 Task: Add a signature Brian Hall containing 'Have a great weekend, Brian Hall' to email address softage.1@softage.net and add a folder Books
Action: Mouse moved to (607, 262)
Screenshot: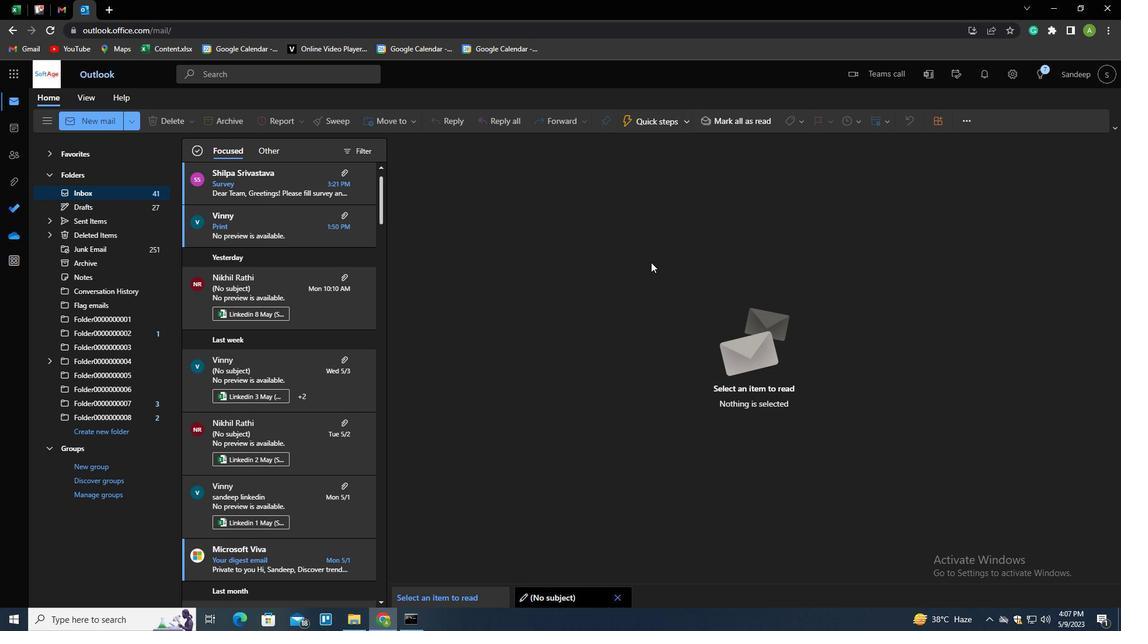 
Action: Key pressed n
Screenshot: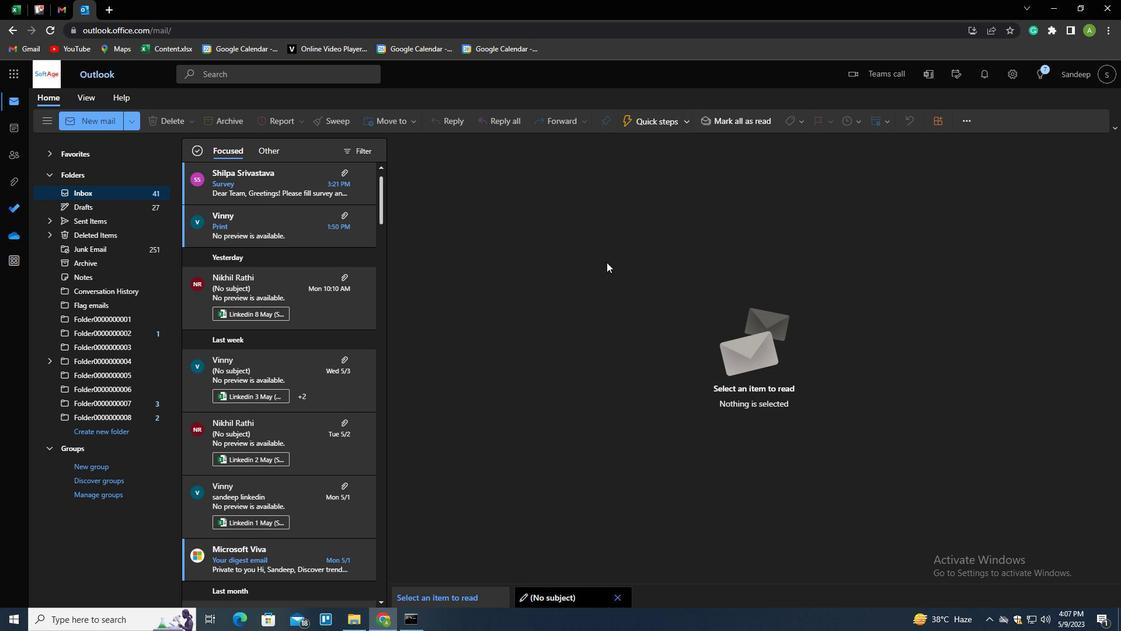 
Action: Mouse moved to (782, 124)
Screenshot: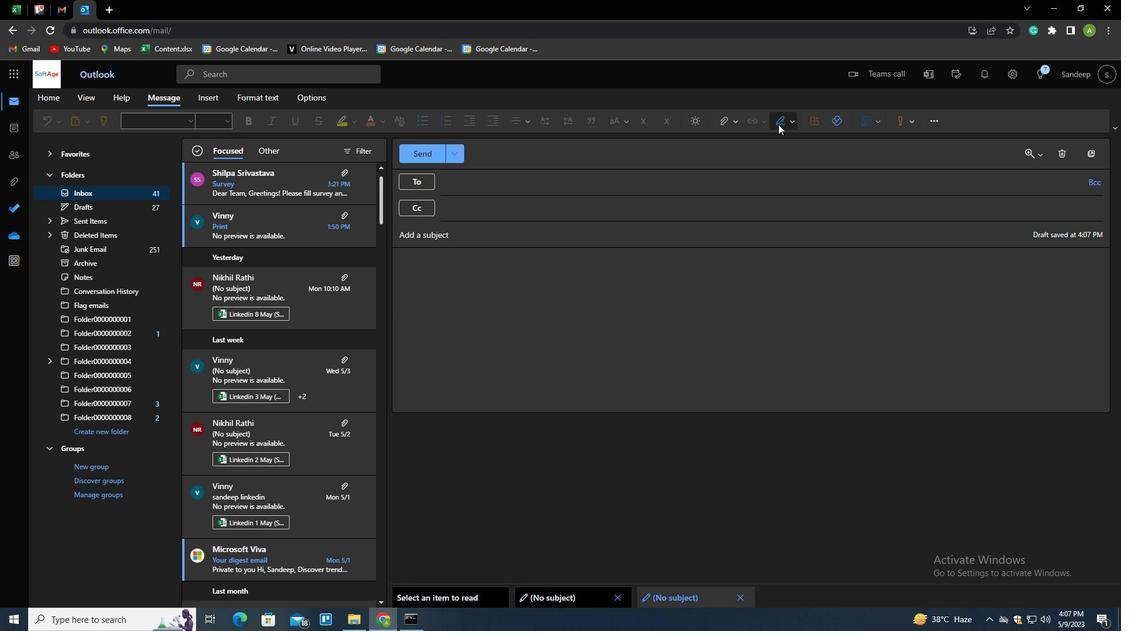 
Action: Mouse pressed left at (782, 124)
Screenshot: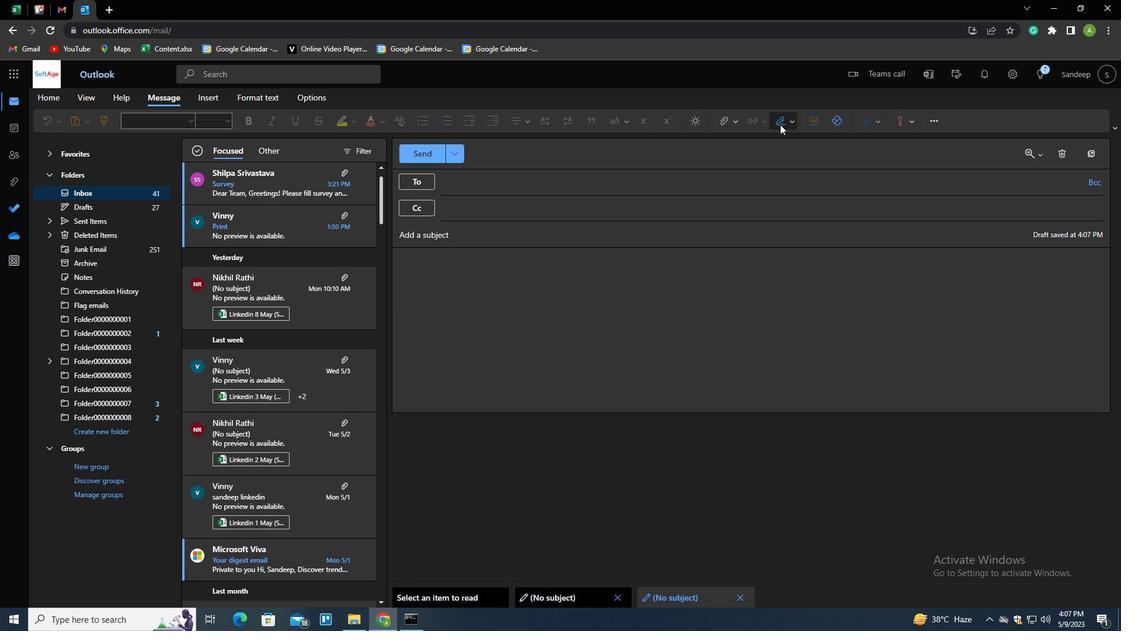 
Action: Mouse moved to (774, 144)
Screenshot: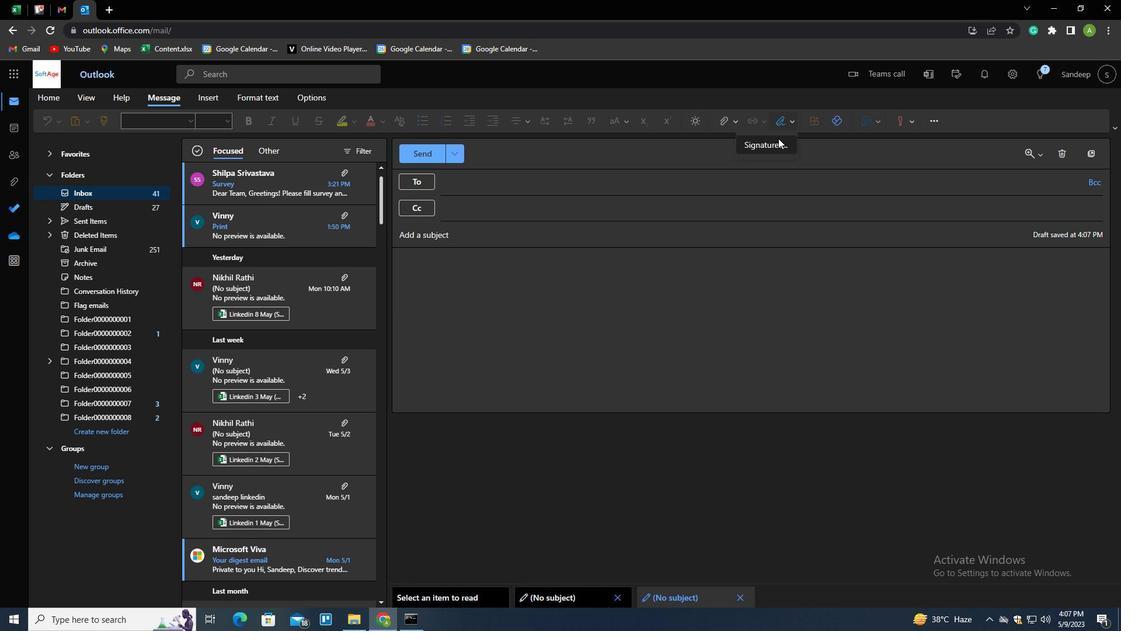 
Action: Mouse pressed left at (774, 144)
Screenshot: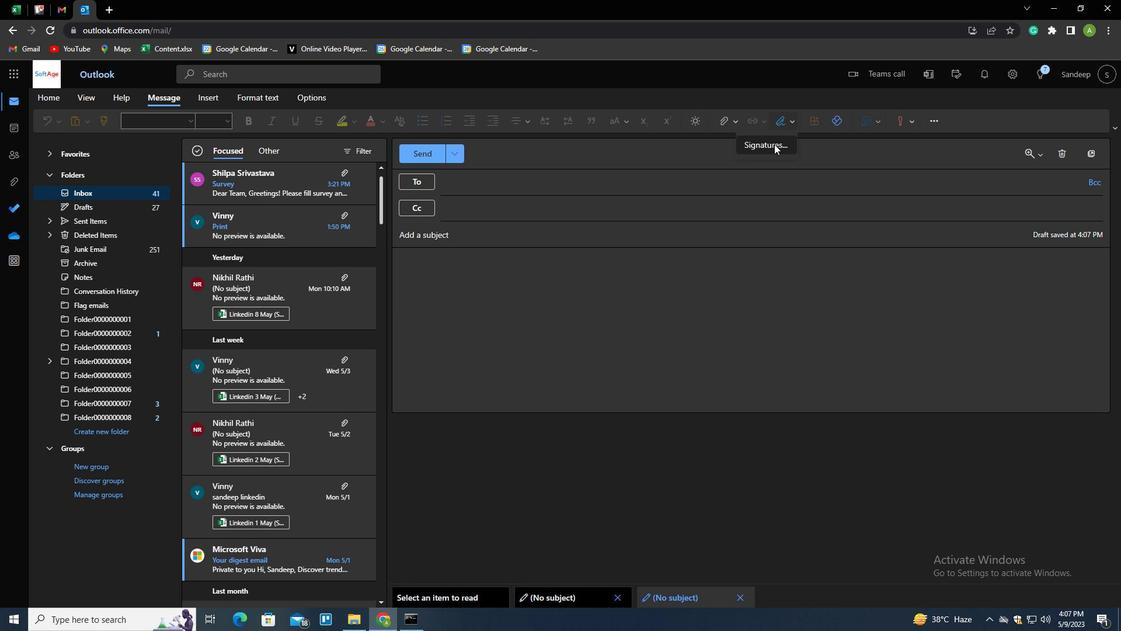 
Action: Mouse moved to (706, 215)
Screenshot: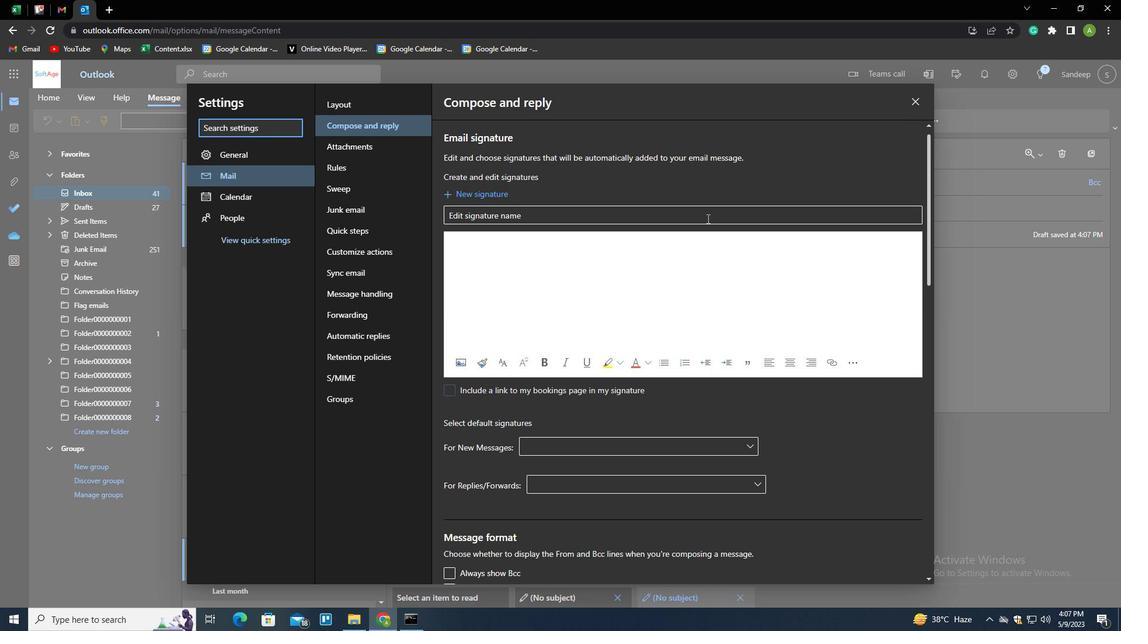
Action: Mouse pressed left at (706, 215)
Screenshot: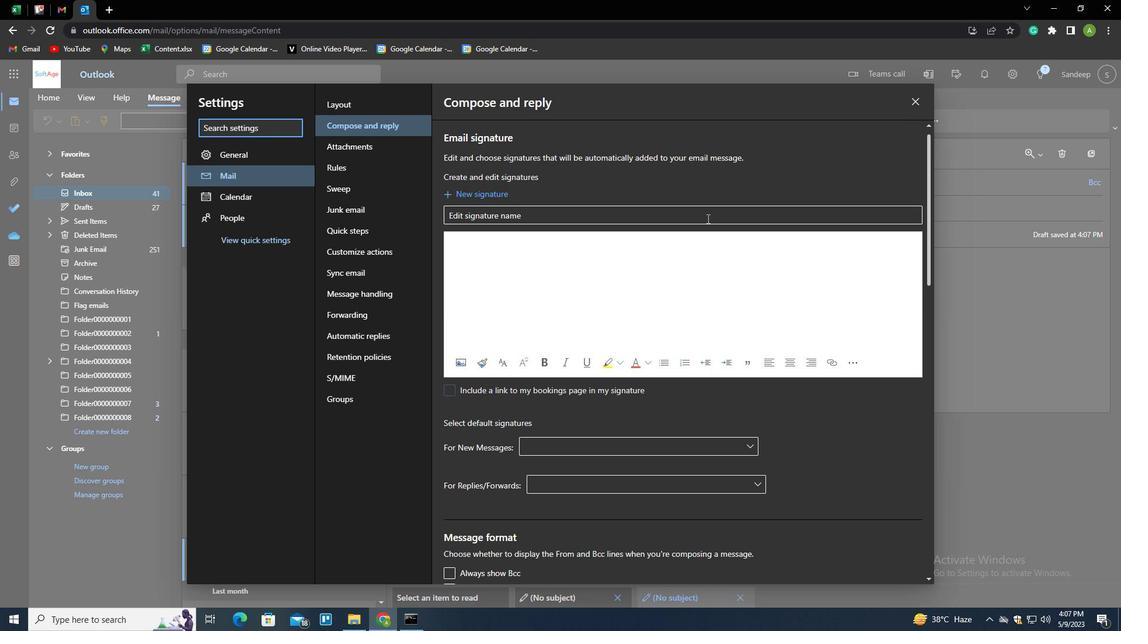 
Action: Key pressed <Key.shift>BRIAN<Key.space><Key.shift>HALL
Screenshot: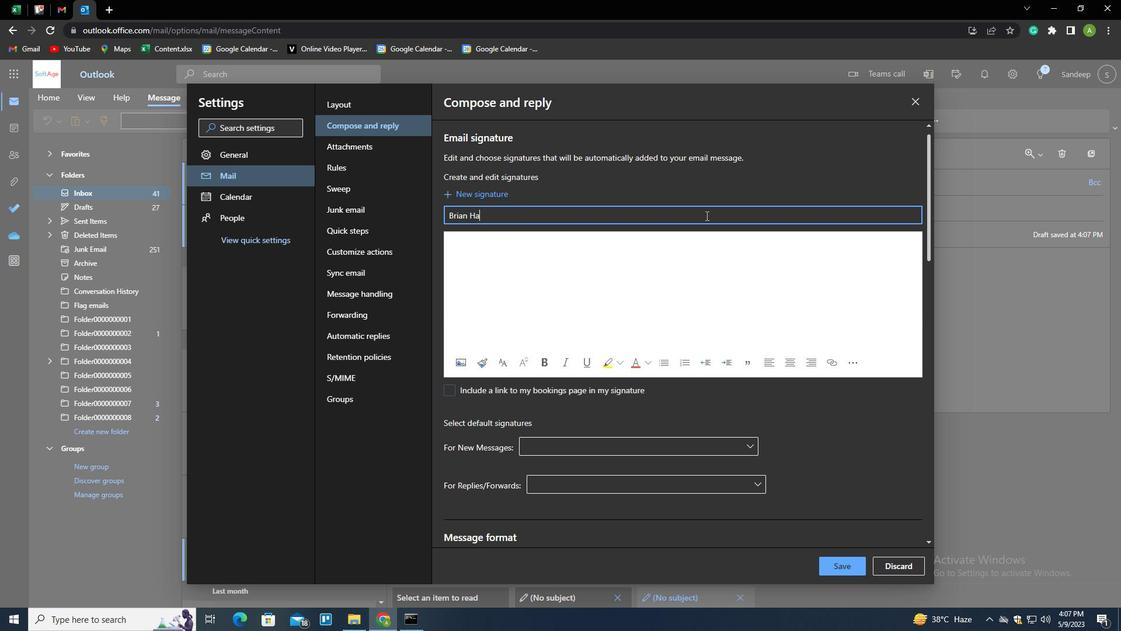 
Action: Mouse moved to (672, 255)
Screenshot: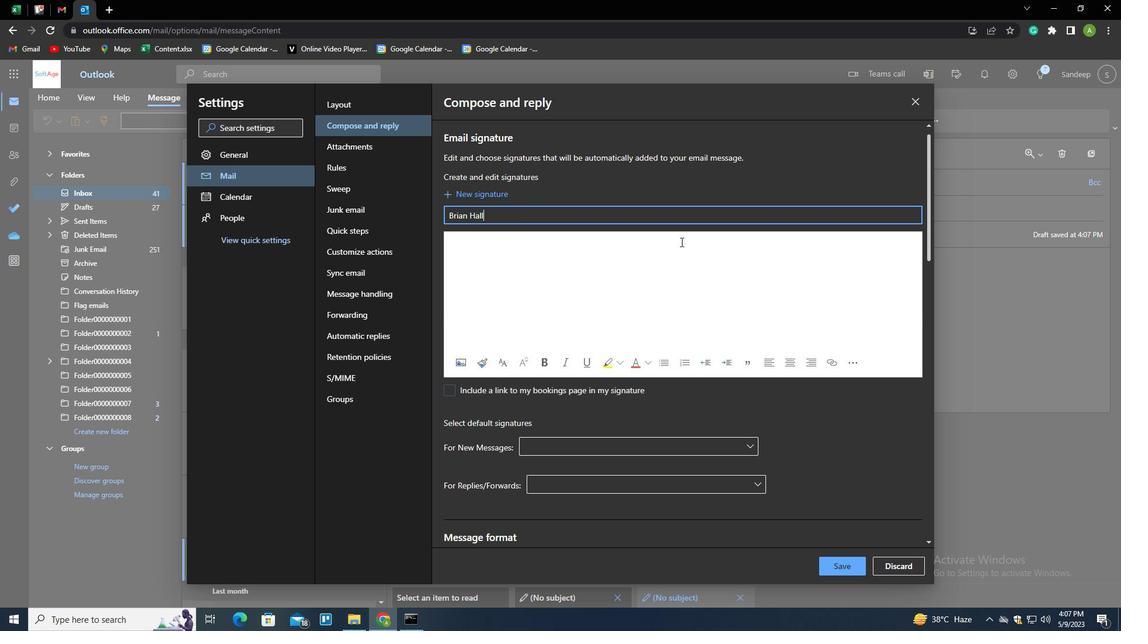 
Action: Mouse pressed left at (672, 255)
Screenshot: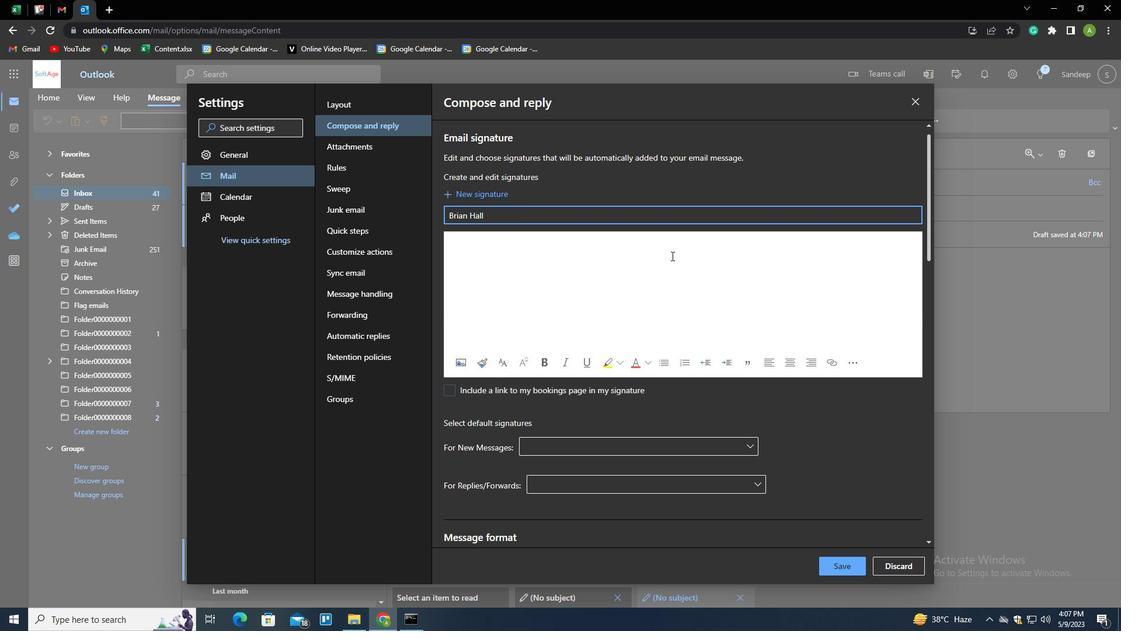 
Action: Key pressed <Key.shift_r><Key.enter><Key.enter><Key.enter><Key.enter><Key.enter><Key.enter><Key.enter><Key.shift>HAVE<Key.space>A<Key.space><Key.shift>G<Key.backspace>GRA<Key.backspace>EAT<Key.space>WEEKEND,<Key.shift_r><Key.enter><Key.shift>BREAN<Key.backspace><Key.backspace><Key.backspace>IAN<Key.space><Key.shift>HALL
Screenshot: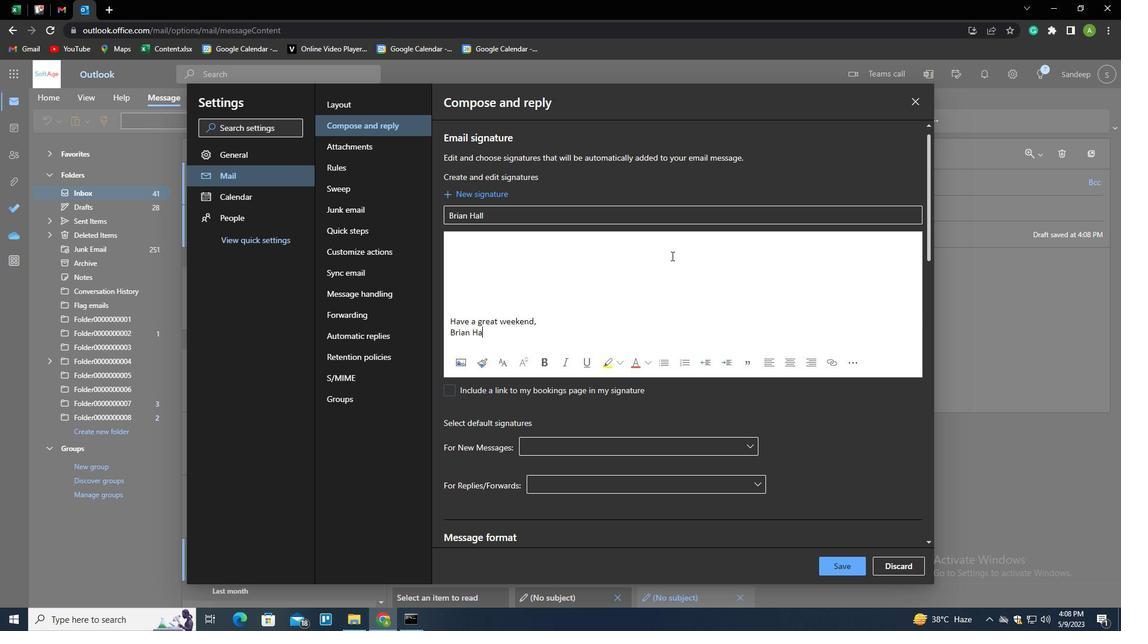 
Action: Mouse moved to (846, 566)
Screenshot: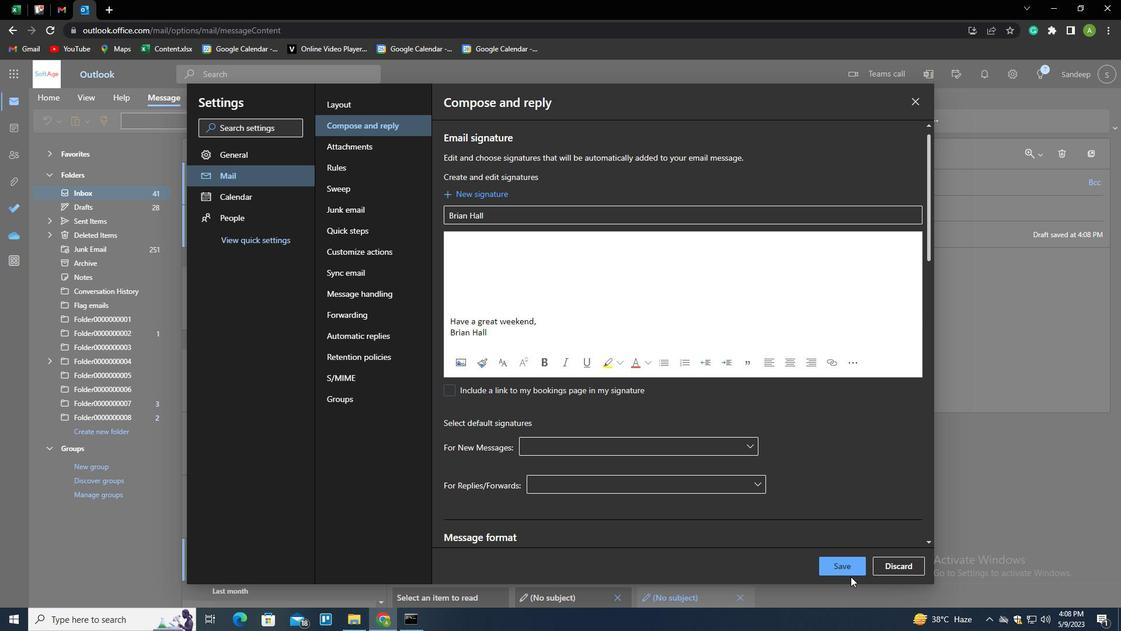 
Action: Mouse pressed left at (846, 566)
Screenshot: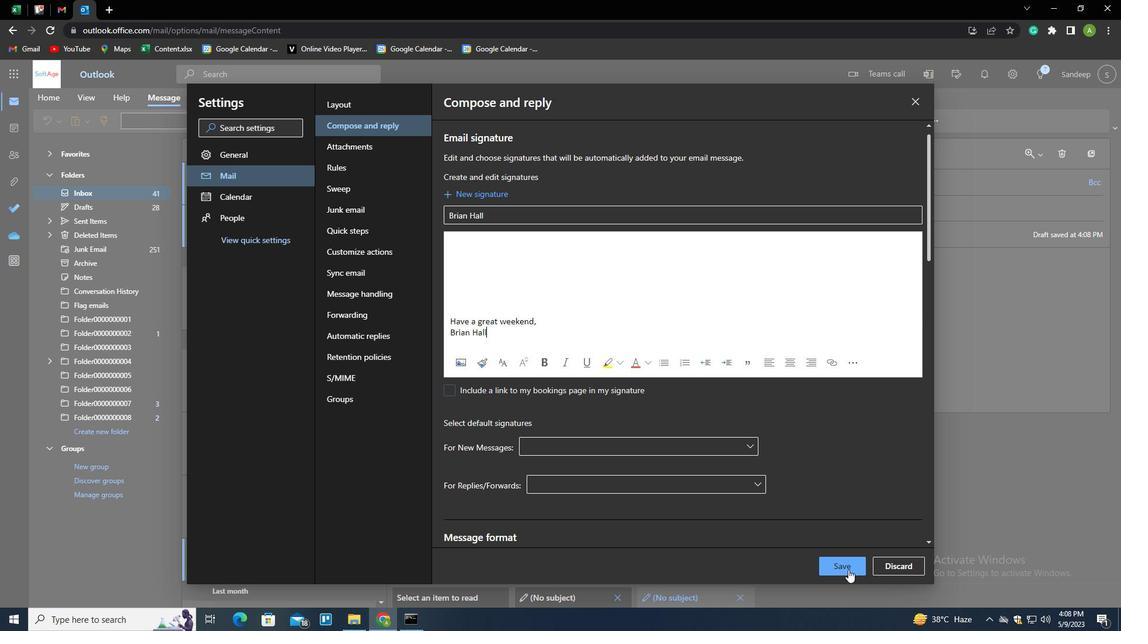 
Action: Mouse moved to (1006, 369)
Screenshot: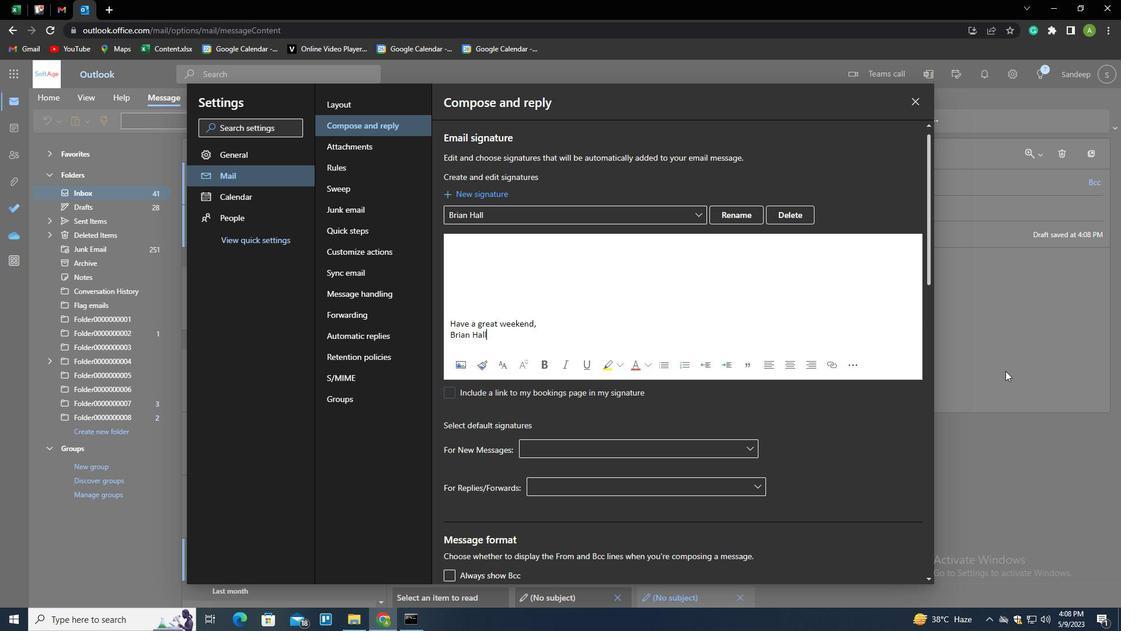 
Action: Mouse pressed left at (1006, 369)
Screenshot: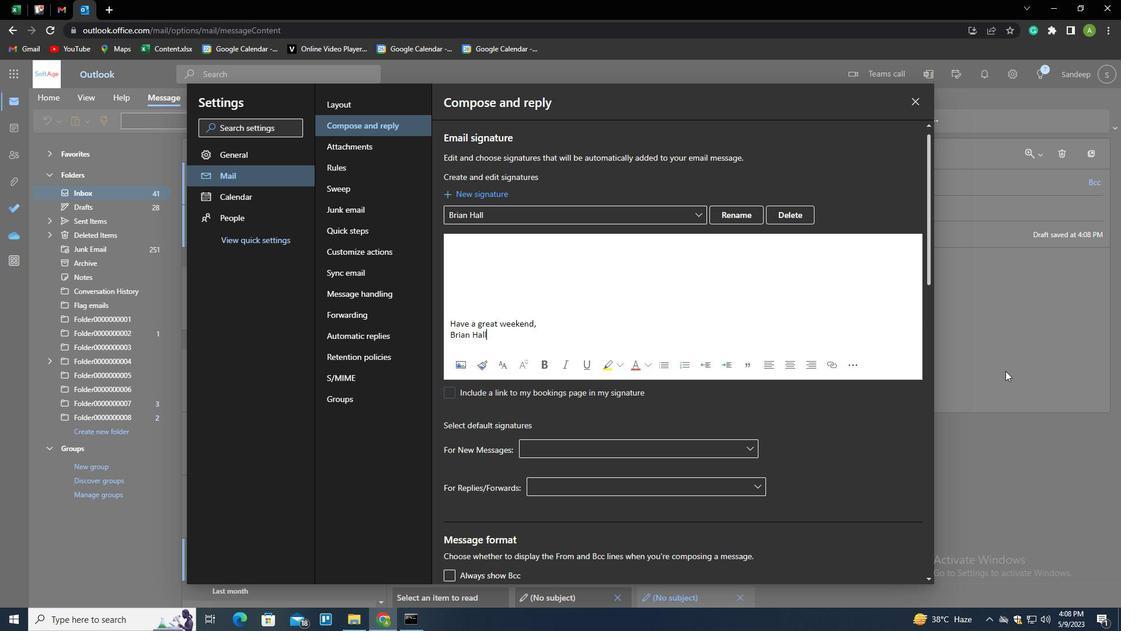 
Action: Mouse moved to (788, 117)
Screenshot: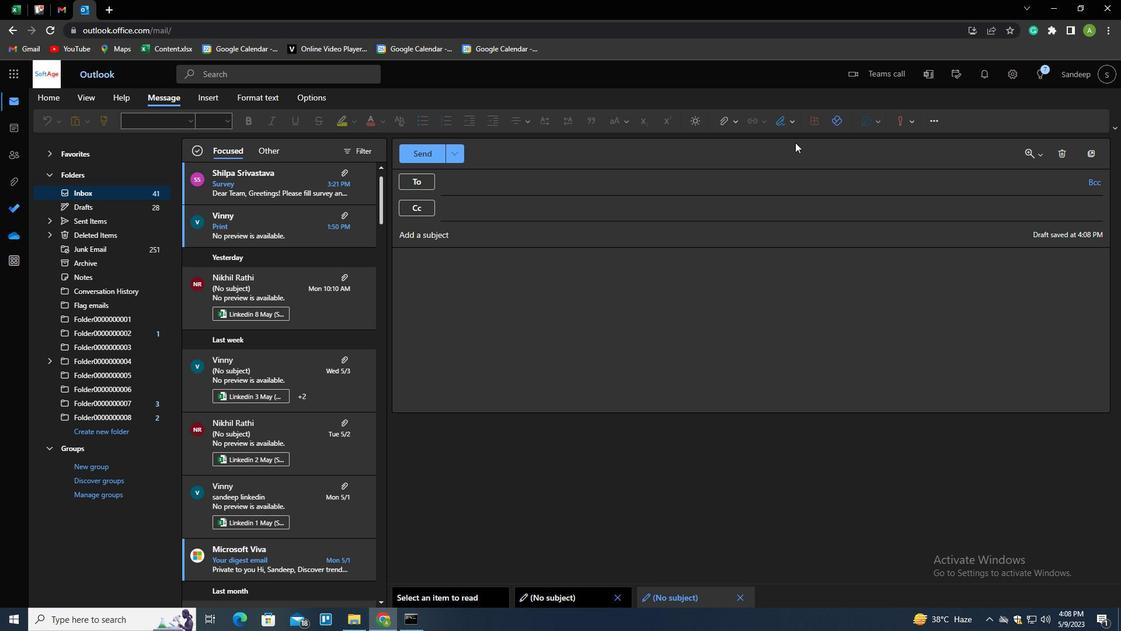 
Action: Mouse pressed left at (788, 117)
Screenshot: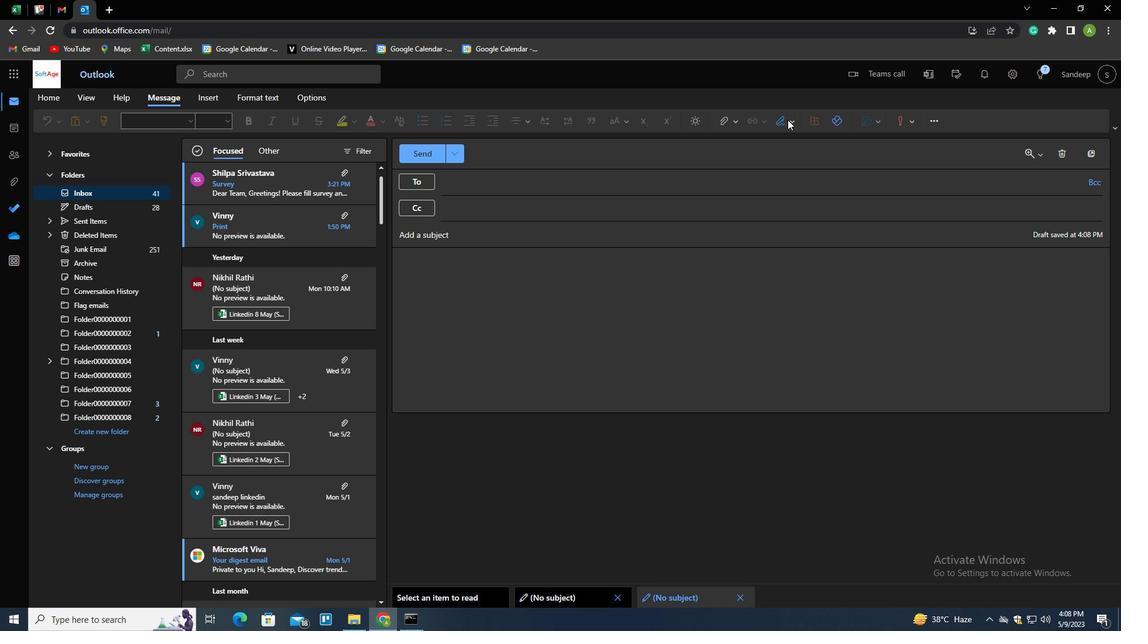 
Action: Mouse moved to (771, 146)
Screenshot: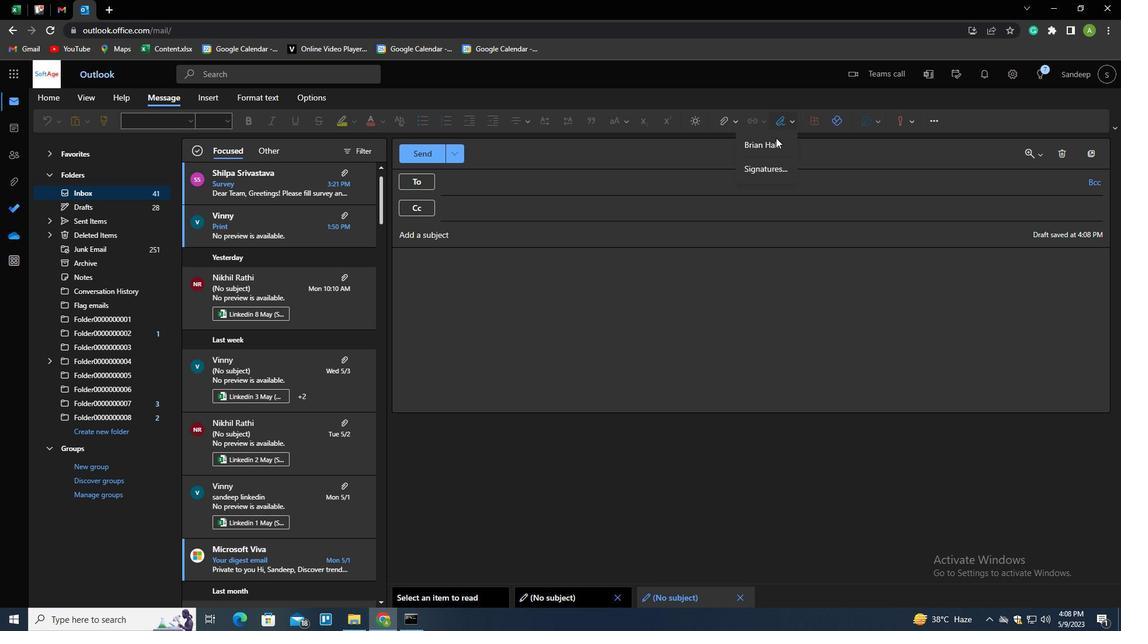 
Action: Mouse pressed left at (771, 146)
Screenshot: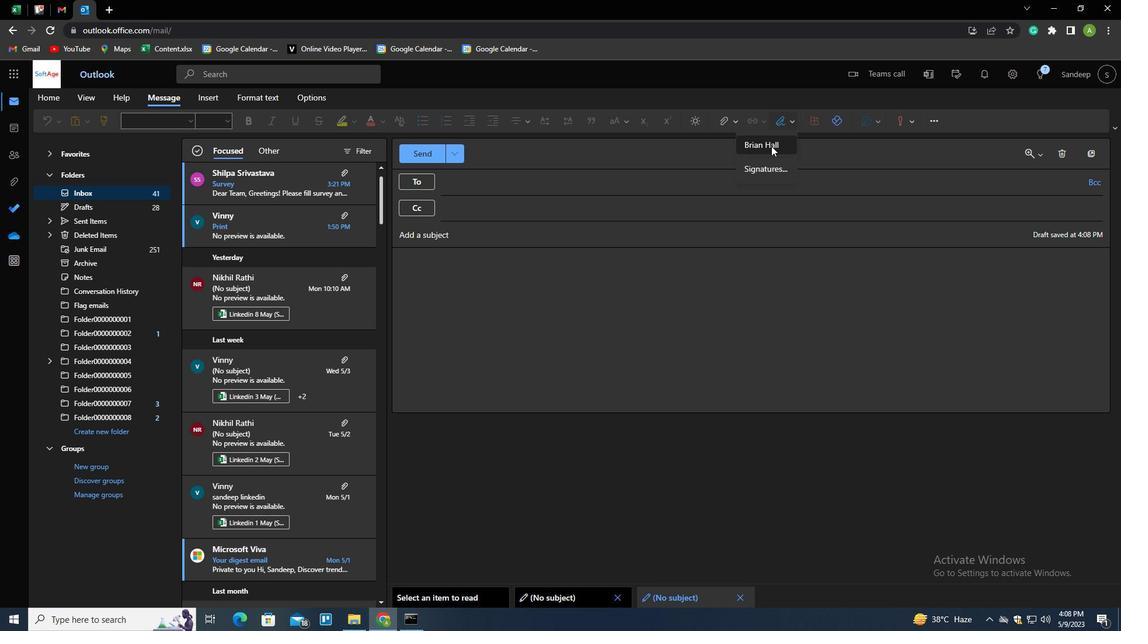 
Action: Mouse moved to (473, 185)
Screenshot: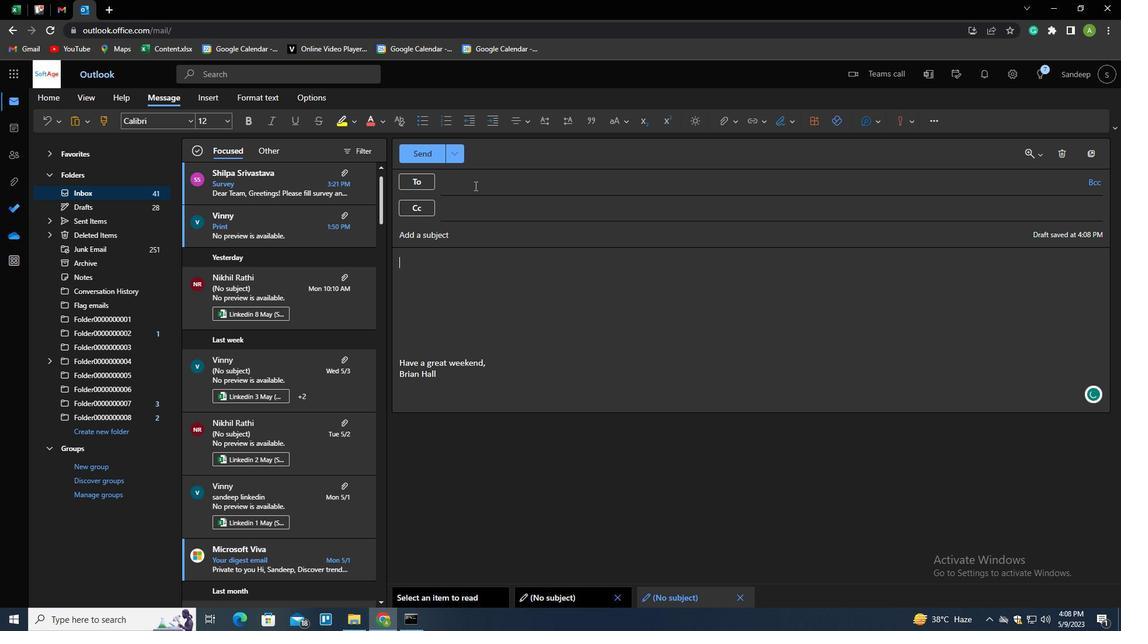 
Action: Mouse pressed left at (473, 185)
Screenshot: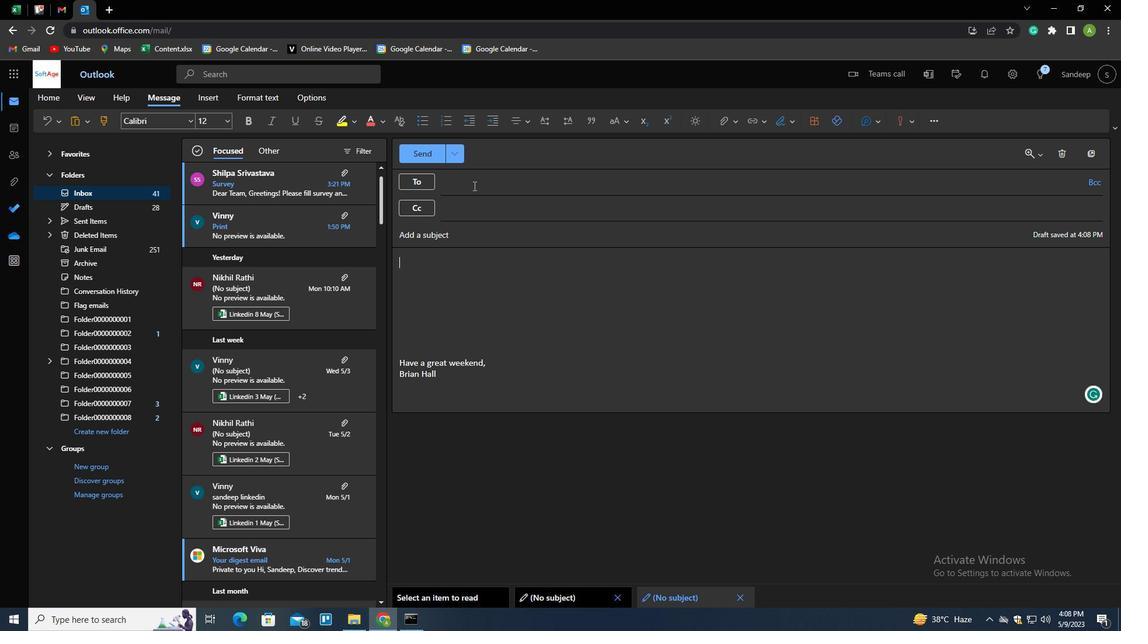 
Action: Key pressed SOFTAGE.1<Key.shift>@SOFTAGE.NET
Screenshot: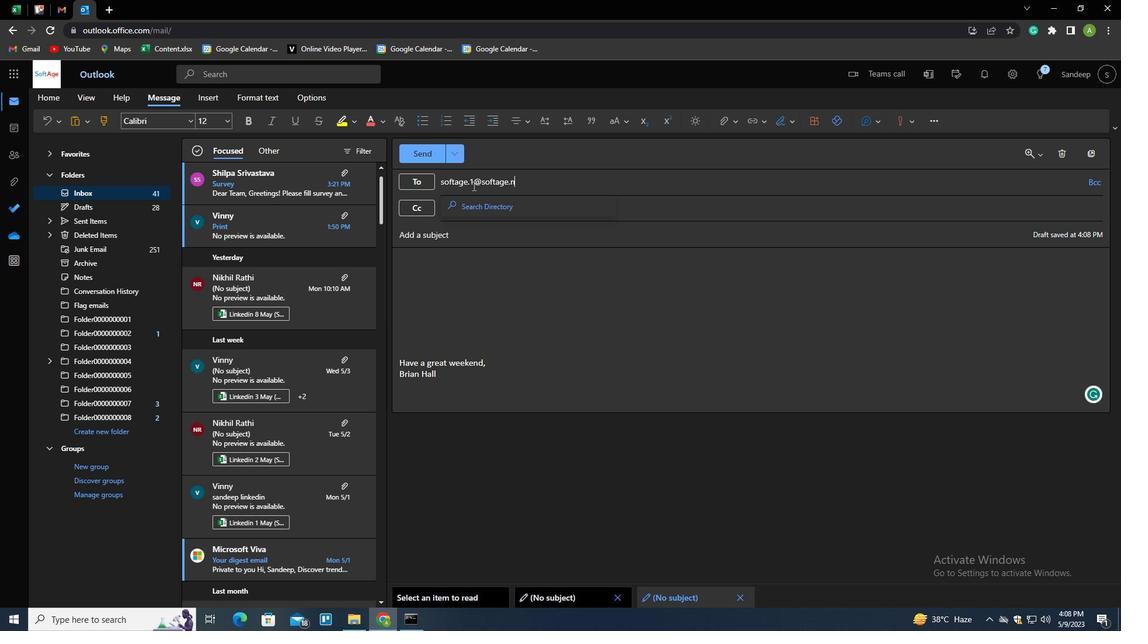 
Action: Mouse moved to (490, 203)
Screenshot: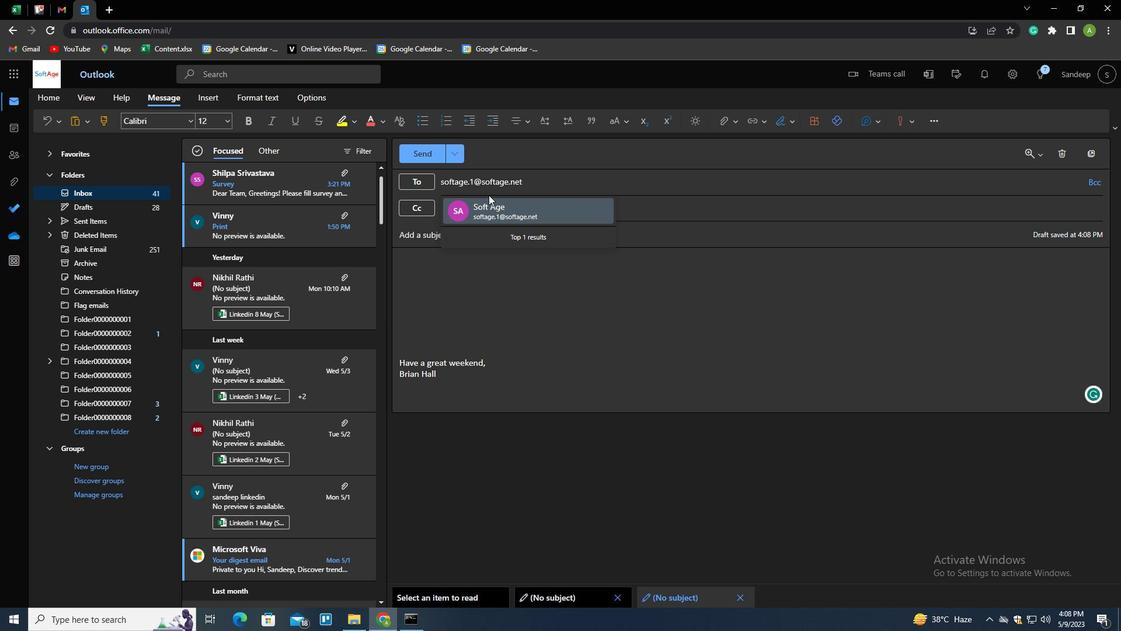 
Action: Mouse pressed left at (490, 203)
Screenshot: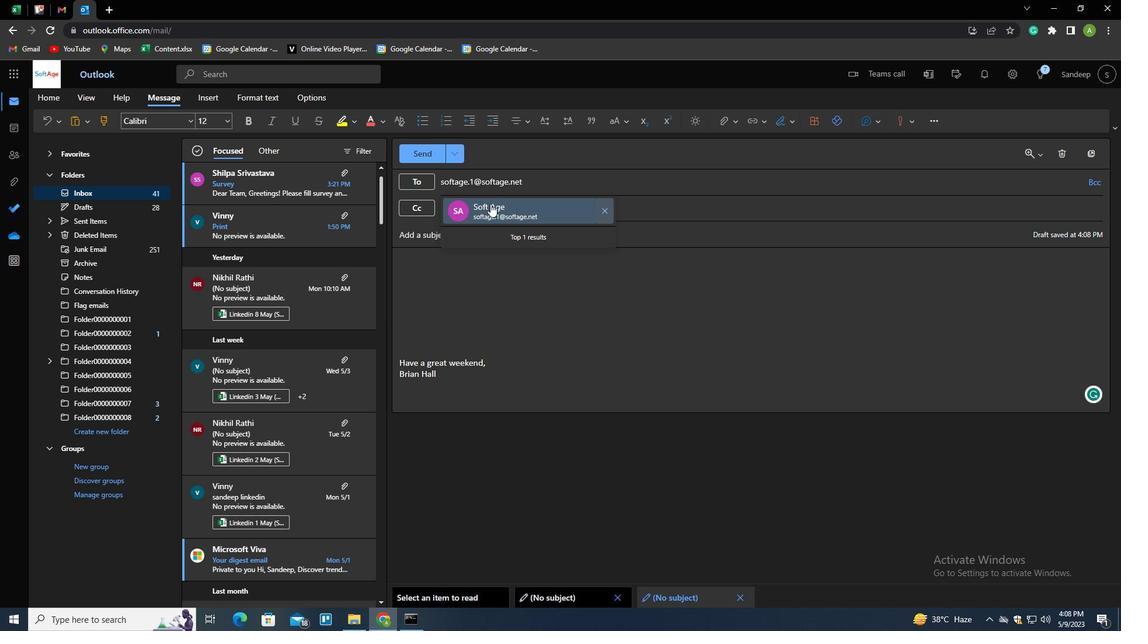 
Action: Mouse moved to (112, 427)
Screenshot: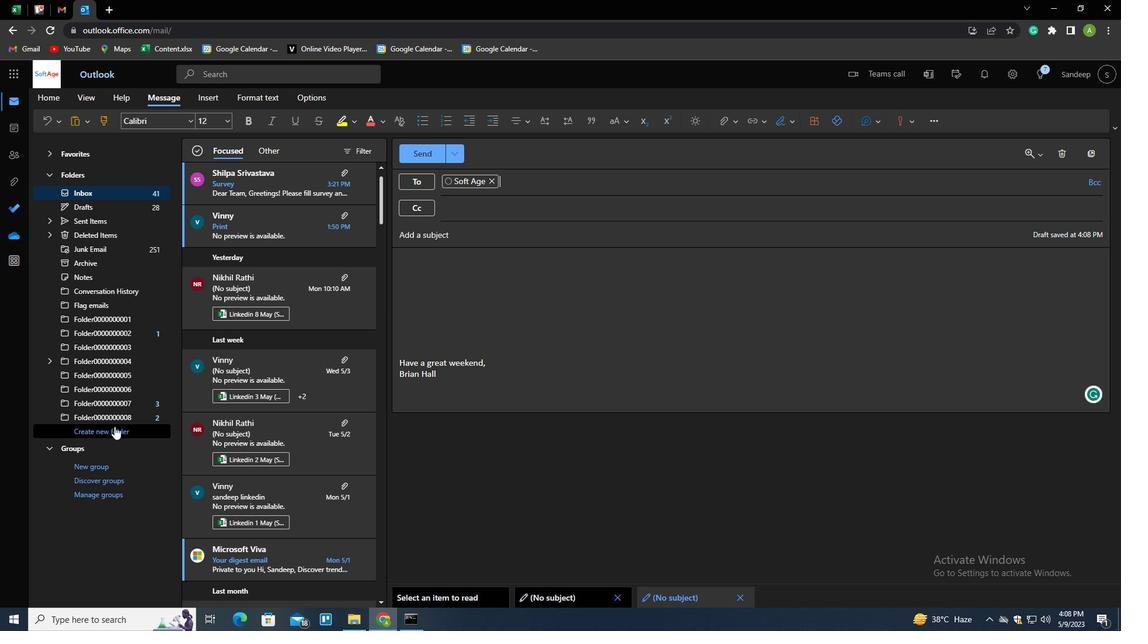 
Action: Mouse pressed left at (112, 427)
Screenshot: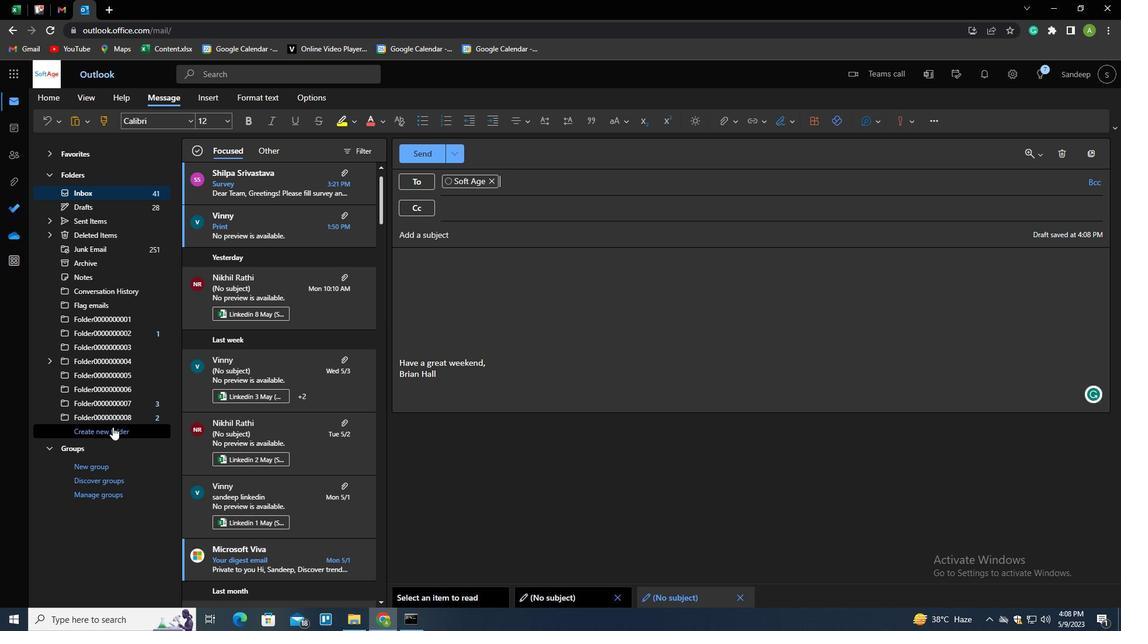
Action: Mouse moved to (114, 432)
Screenshot: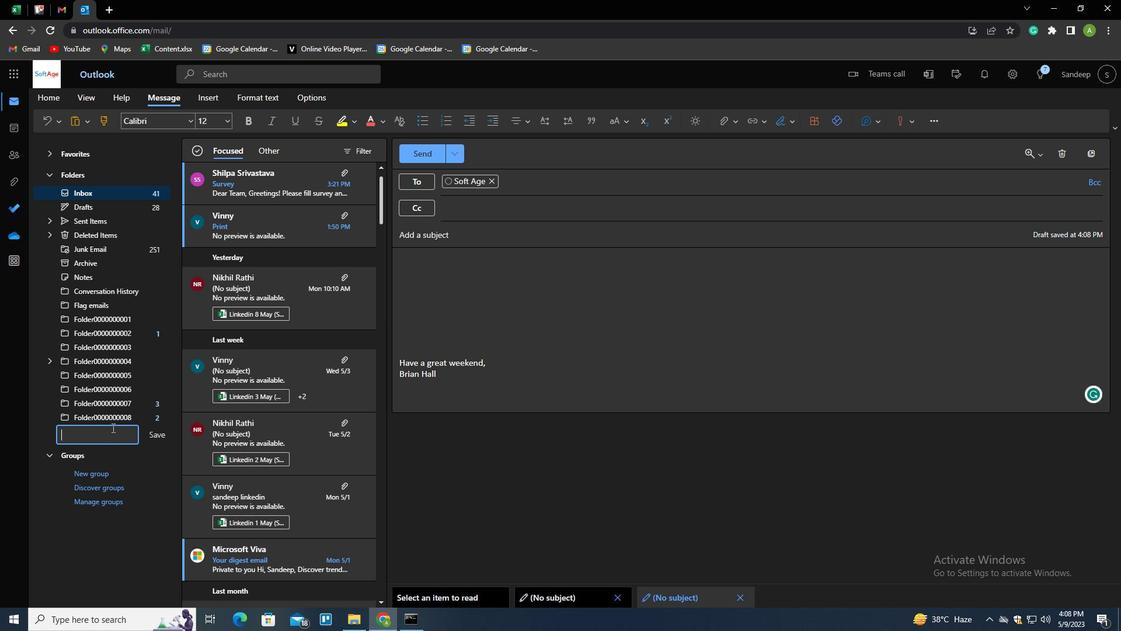 
Action: Key pressed <Key.shift>BOOL<Key.backspace>KS<Key.enter>
Screenshot: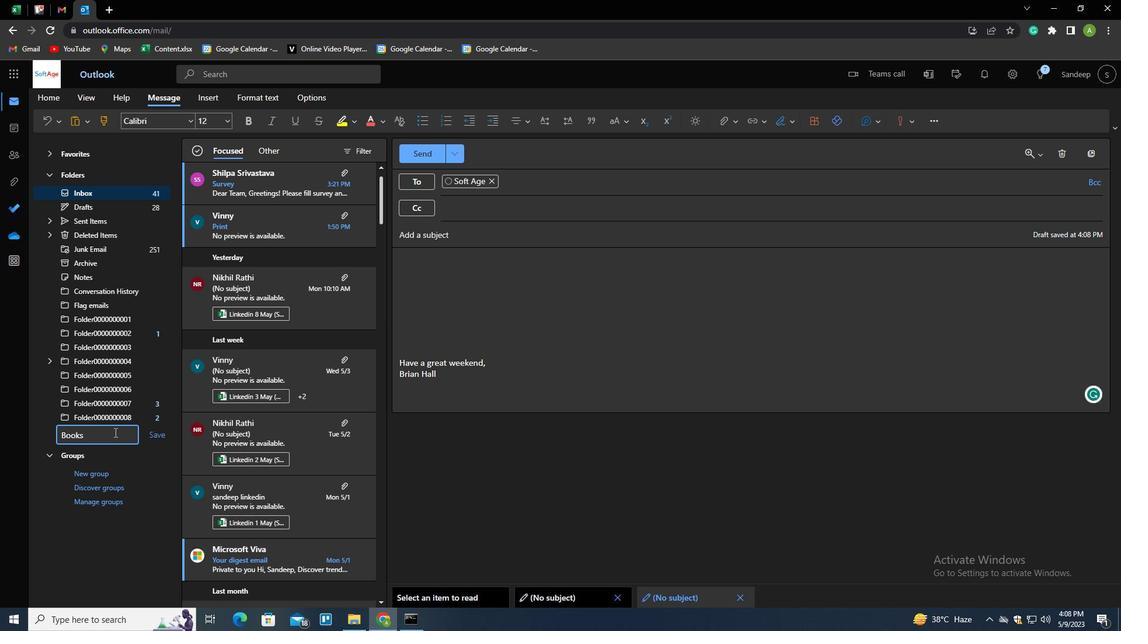 
Action: Mouse moved to (586, 498)
Screenshot: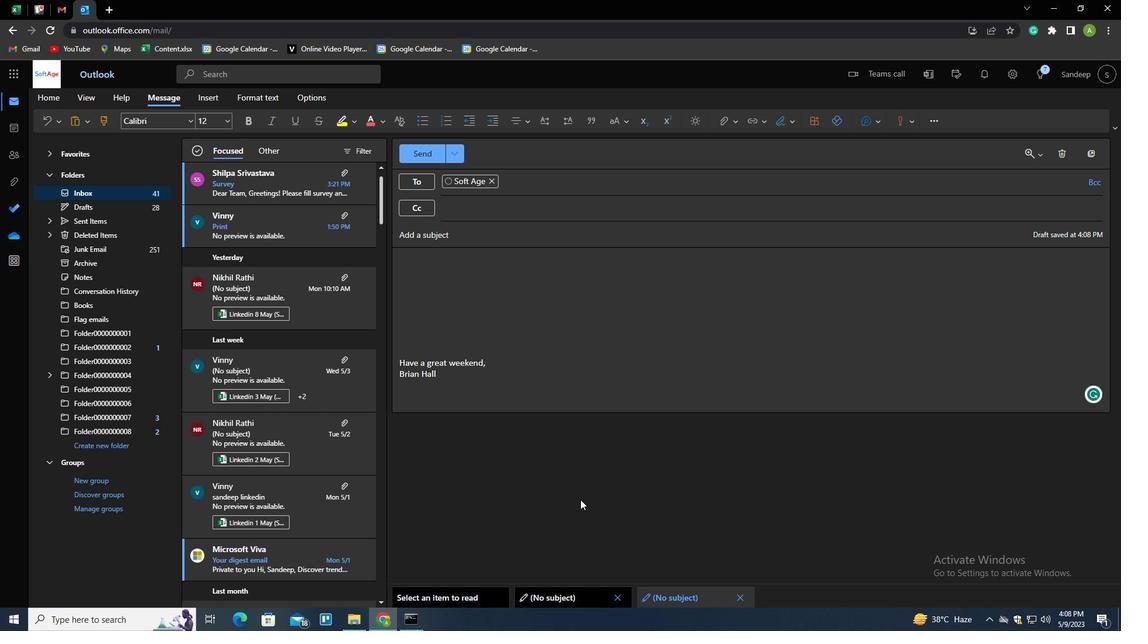 
Action: Mouse pressed left at (586, 498)
Screenshot: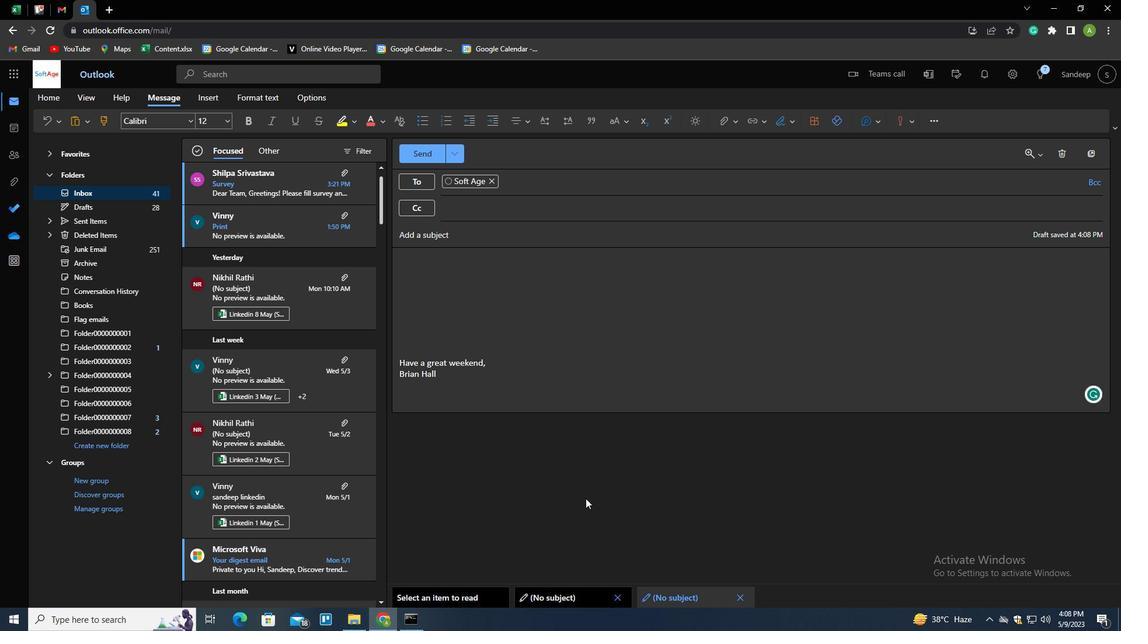 
